 Task: Add Sprouts White Cedar & Sage Moisturizing Body Wash to the cart.
Action: Mouse moved to (707, 253)
Screenshot: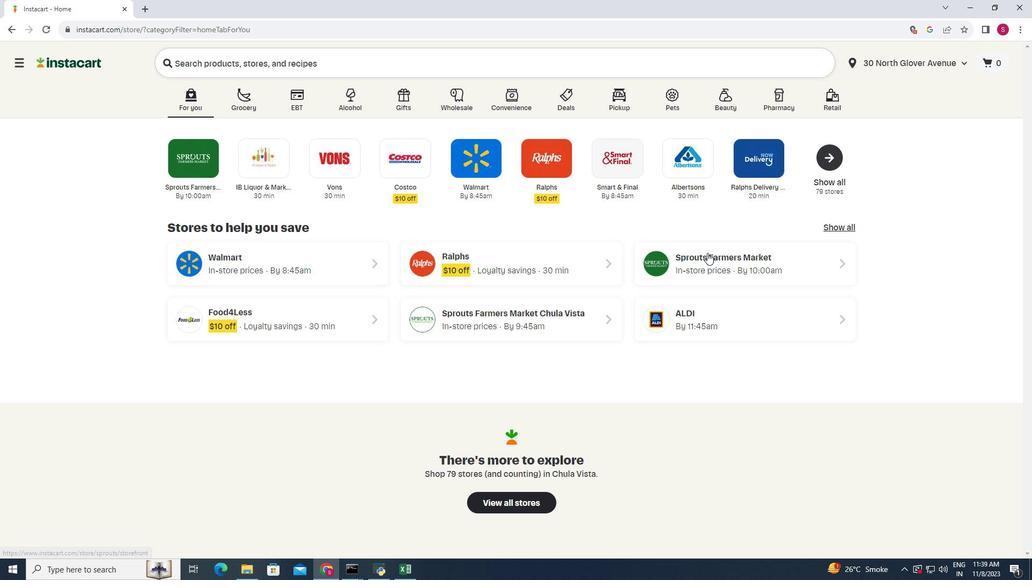 
Action: Mouse pressed left at (707, 253)
Screenshot: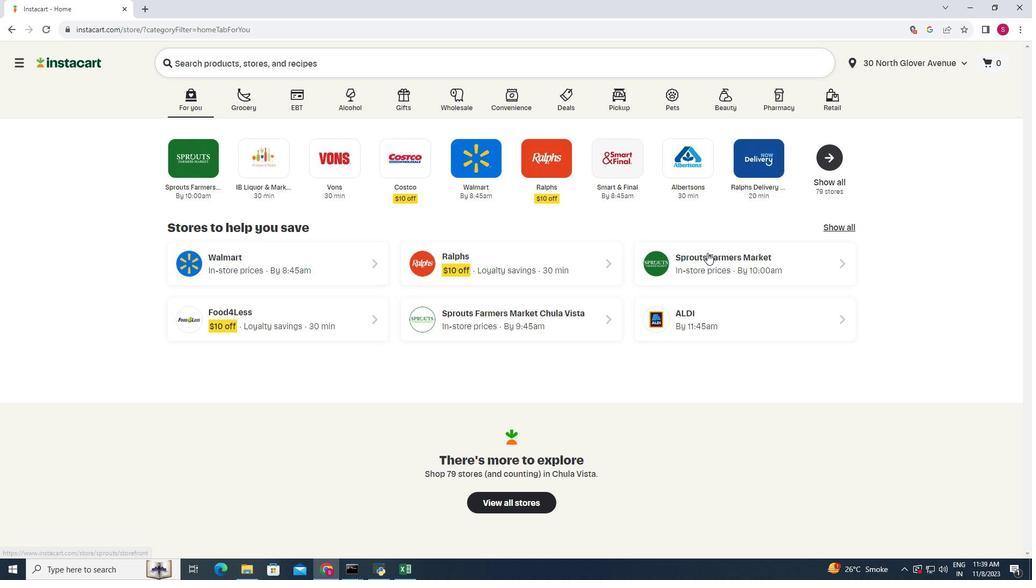 
Action: Mouse moved to (69, 381)
Screenshot: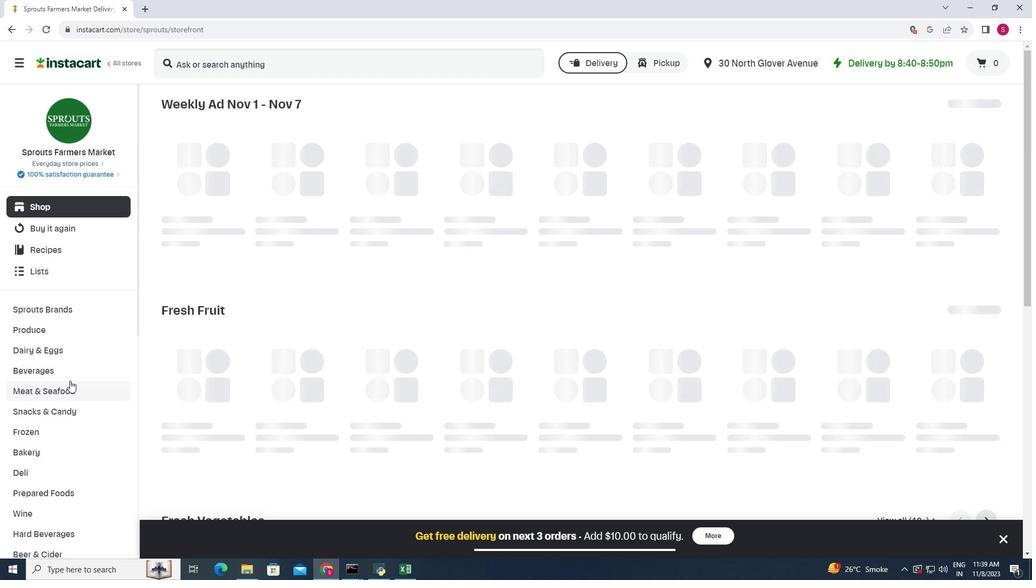 
Action: Mouse scrolled (69, 380) with delta (0, 0)
Screenshot: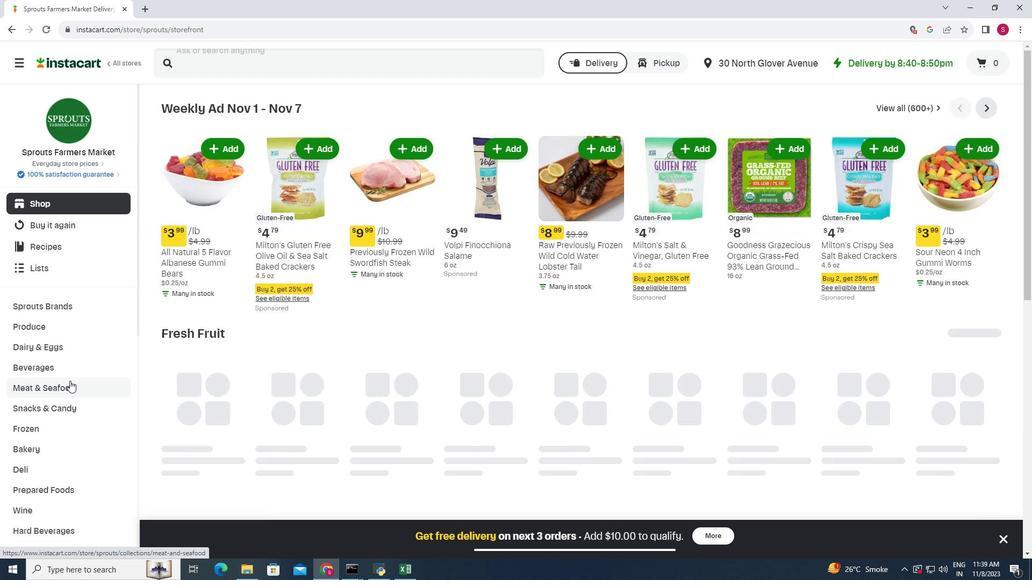 
Action: Mouse scrolled (69, 380) with delta (0, 0)
Screenshot: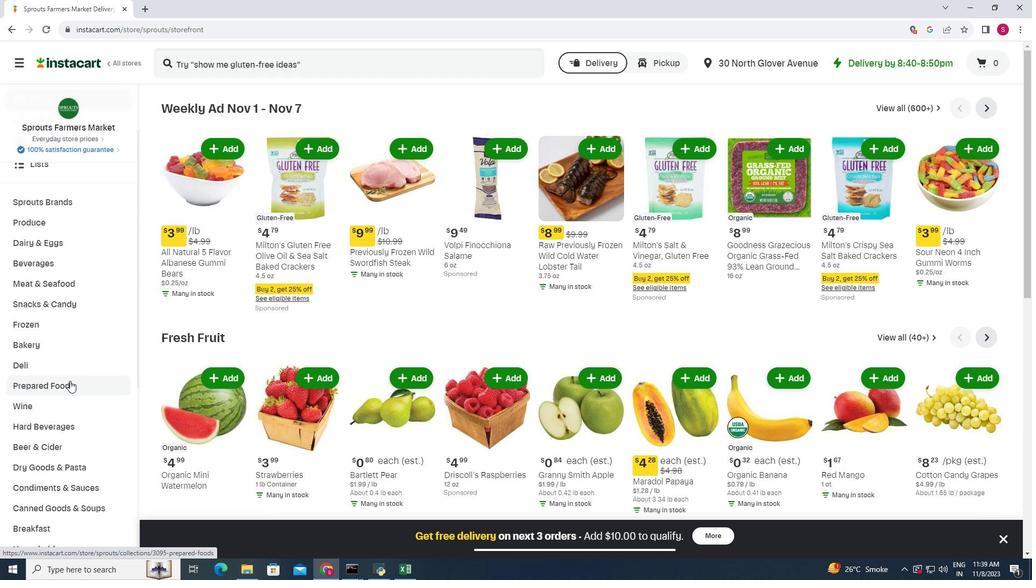 
Action: Mouse moved to (70, 380)
Screenshot: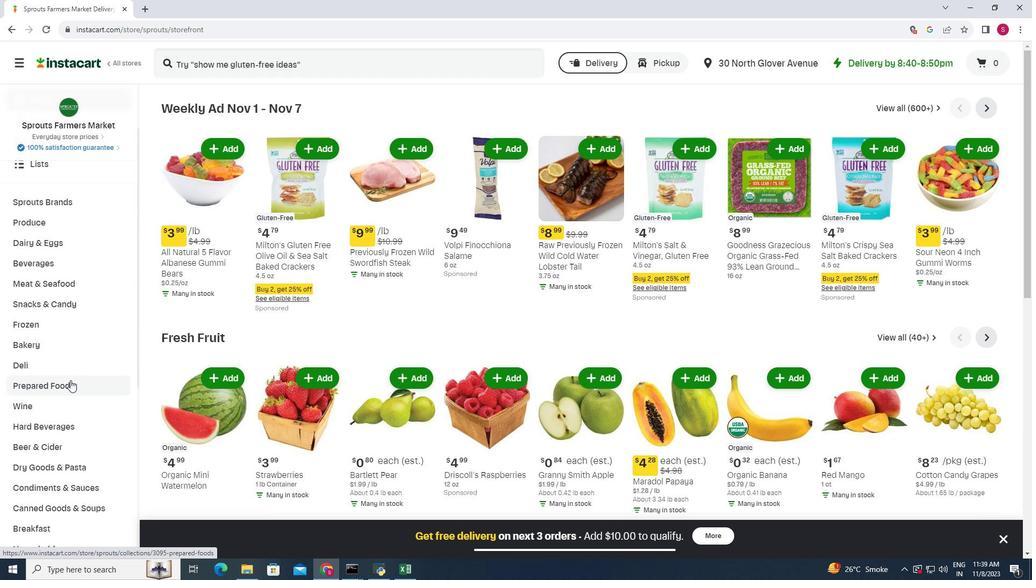 
Action: Mouse scrolled (70, 380) with delta (0, 0)
Screenshot: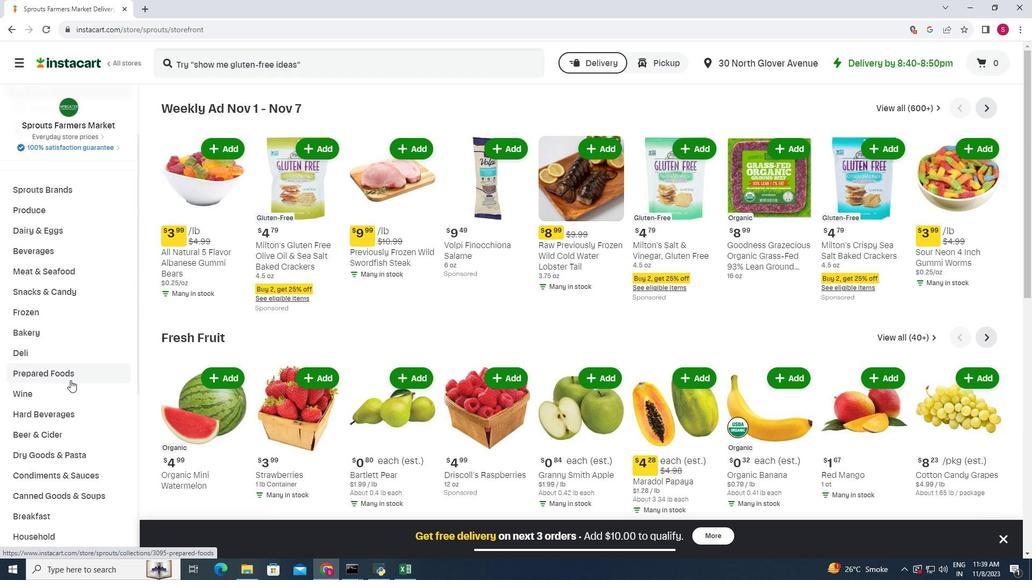 
Action: Mouse scrolled (70, 380) with delta (0, 0)
Screenshot: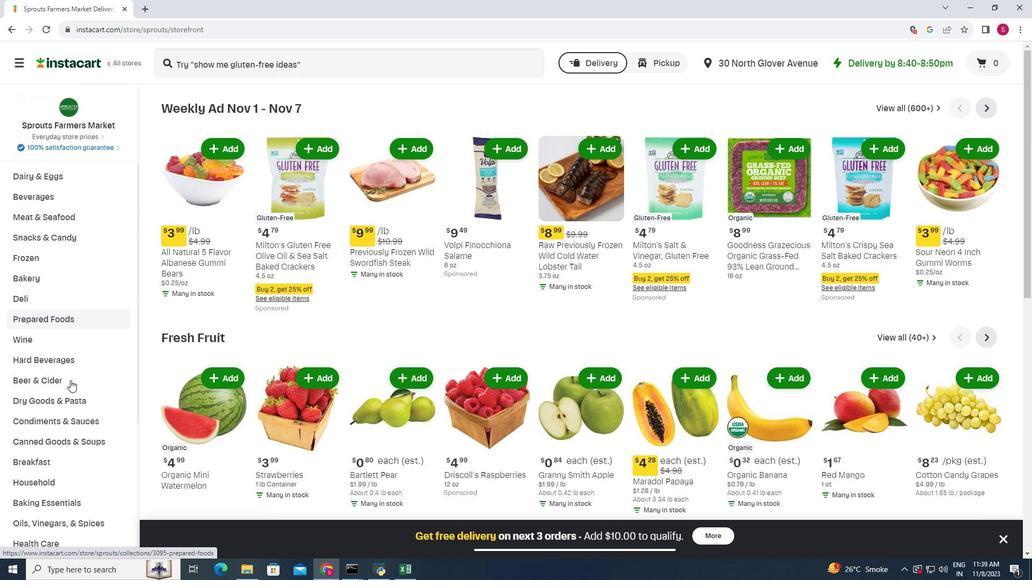 
Action: Mouse scrolled (70, 380) with delta (0, 0)
Screenshot: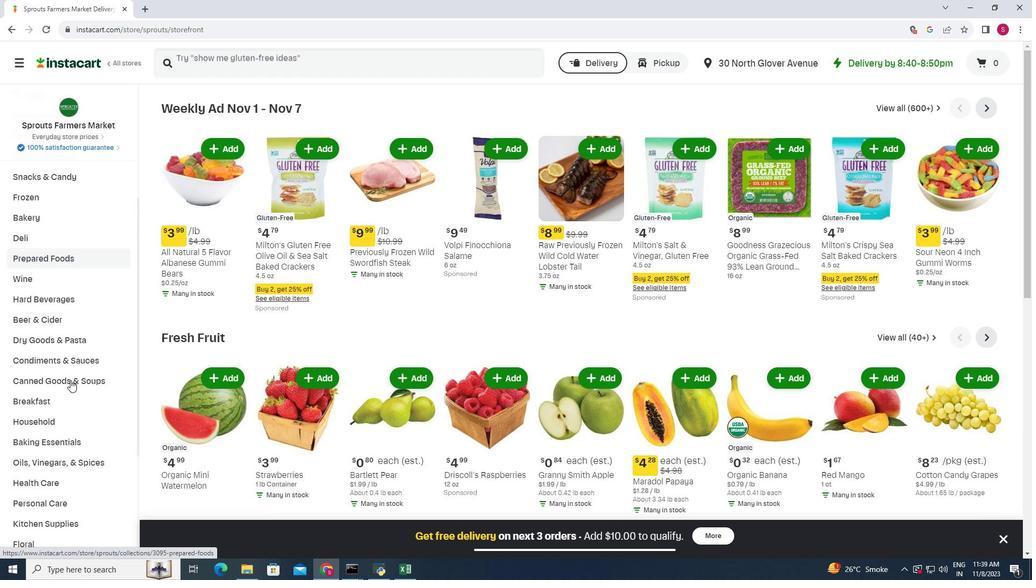 
Action: Mouse moved to (68, 468)
Screenshot: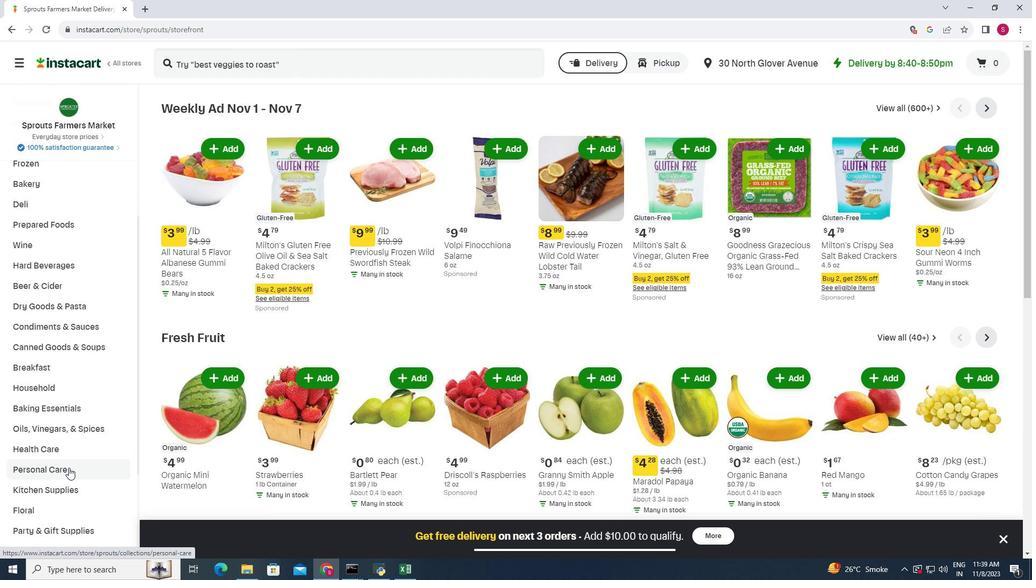 
Action: Mouse pressed left at (68, 468)
Screenshot: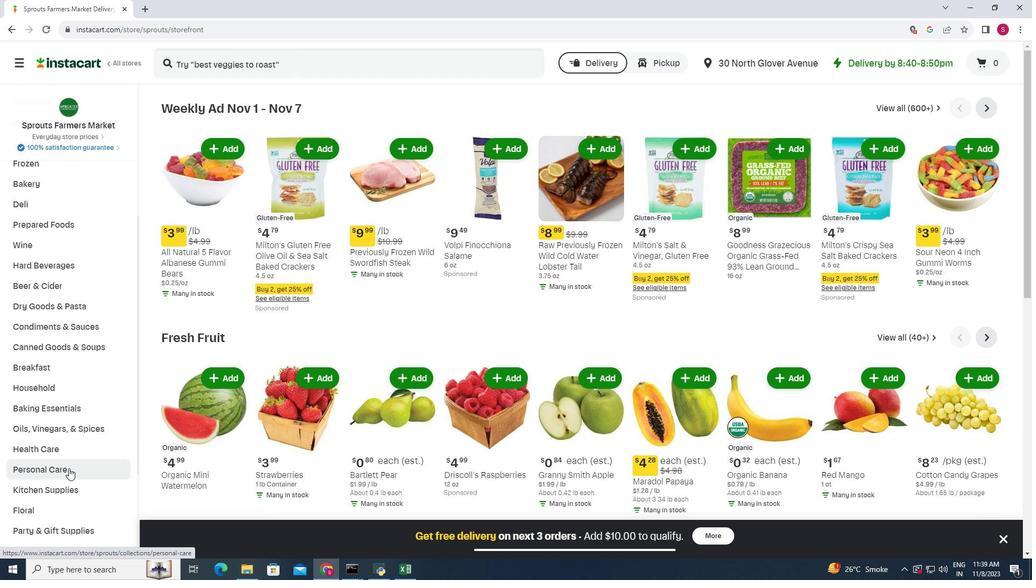 
Action: Mouse moved to (265, 136)
Screenshot: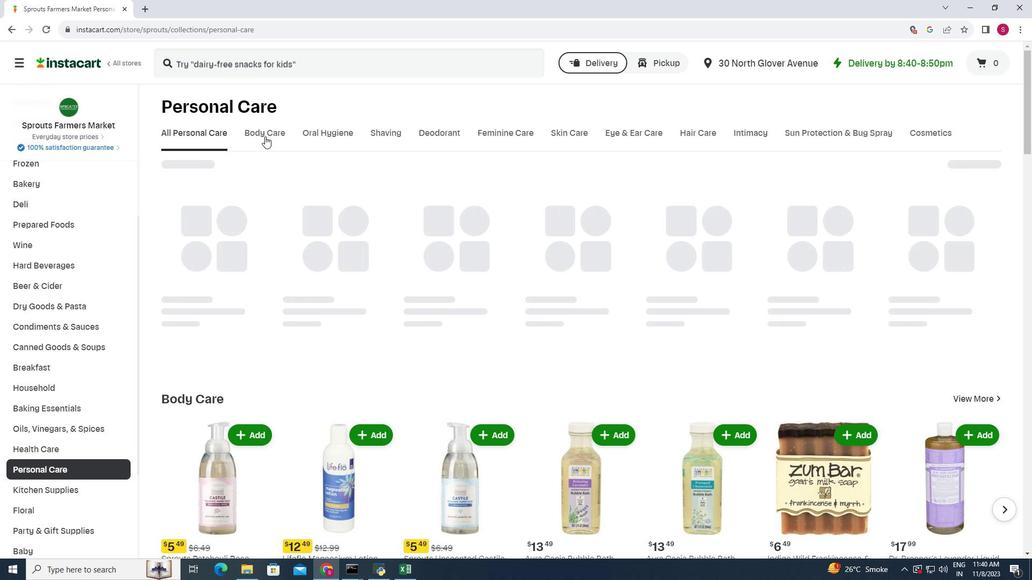 
Action: Mouse pressed left at (265, 136)
Screenshot: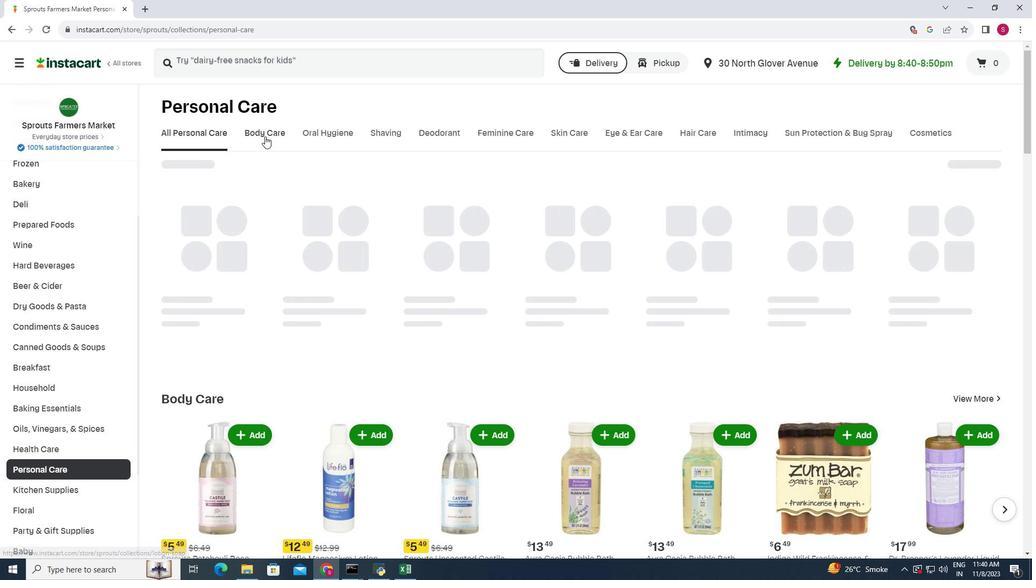 
Action: Mouse moved to (292, 68)
Screenshot: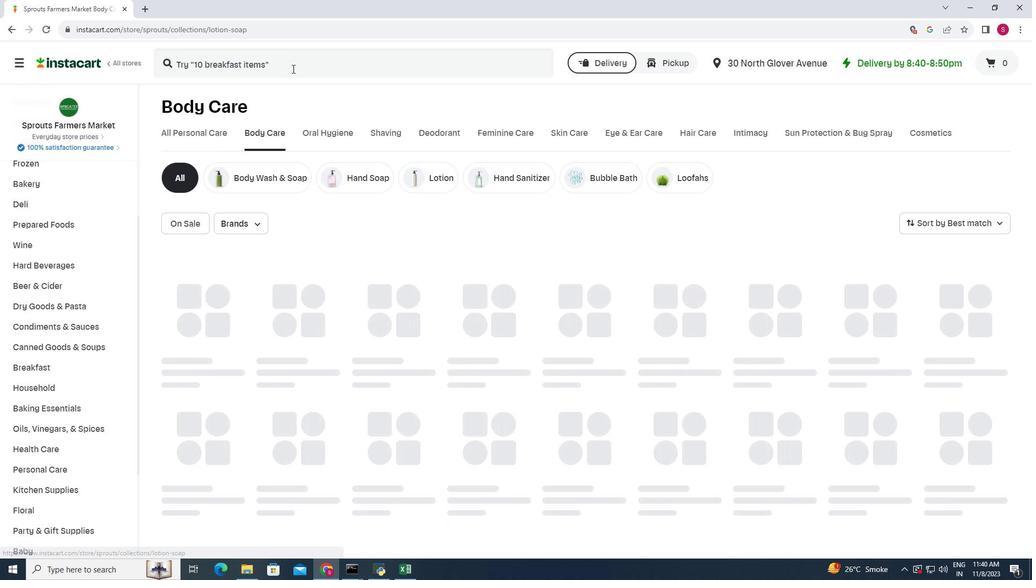 
Action: Mouse pressed left at (292, 68)
Screenshot: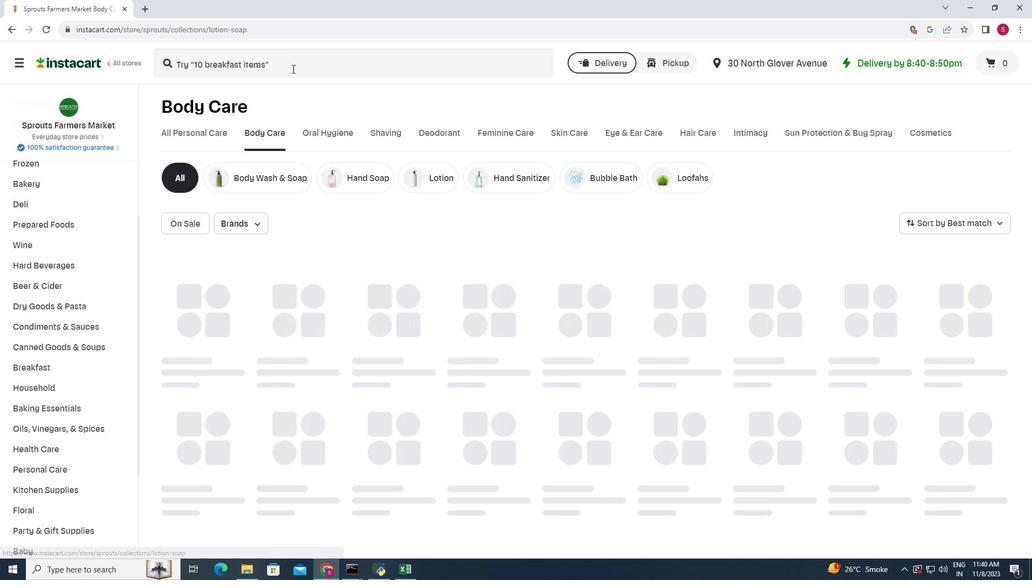 
Action: Mouse moved to (280, 58)
Screenshot: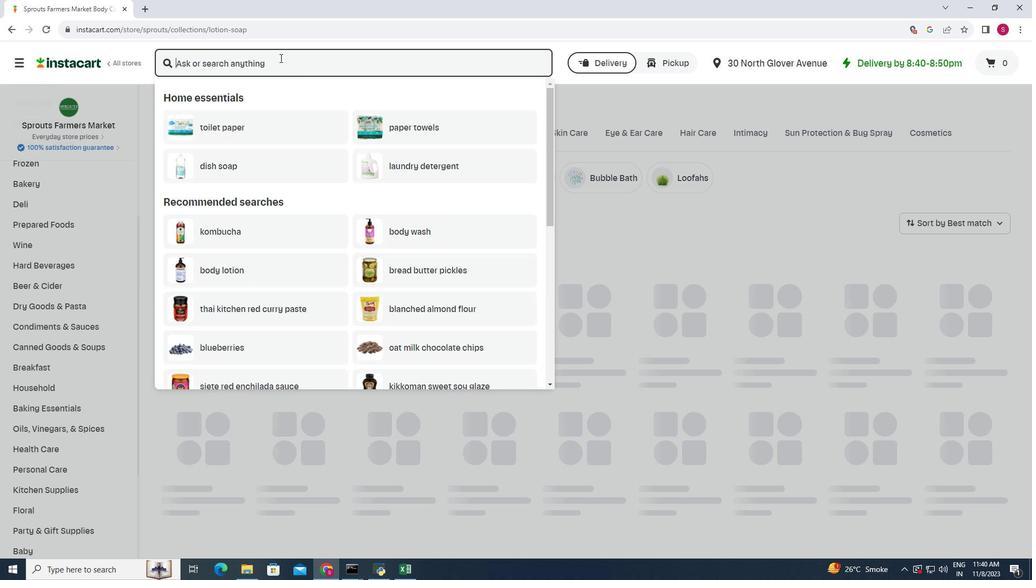 
Action: Key pressed <Key.shift>Sprouts<Key.space><Key.shift>White<Key.space><Key.shift>C
Screenshot: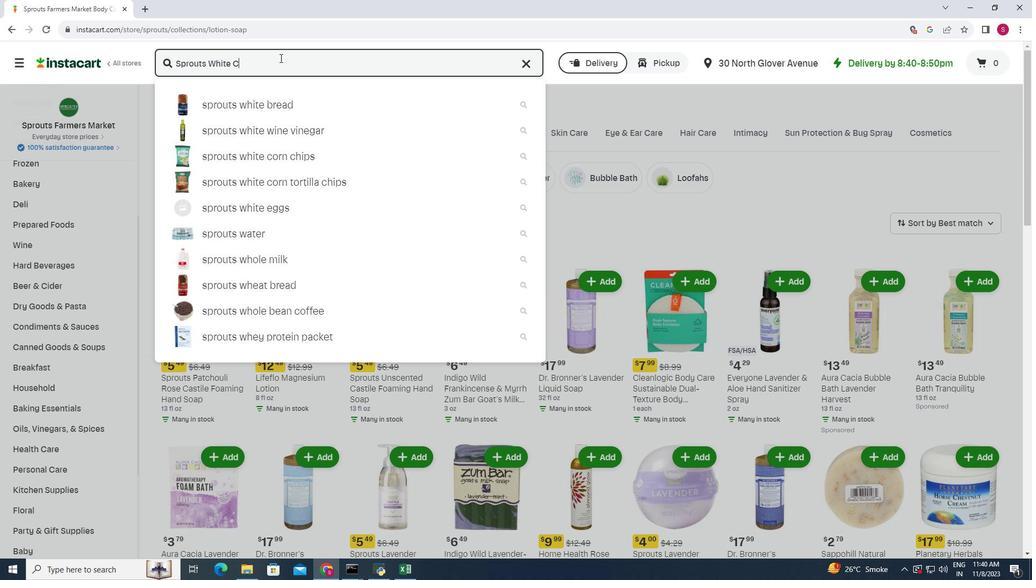 
Action: Mouse moved to (269, 50)
Screenshot: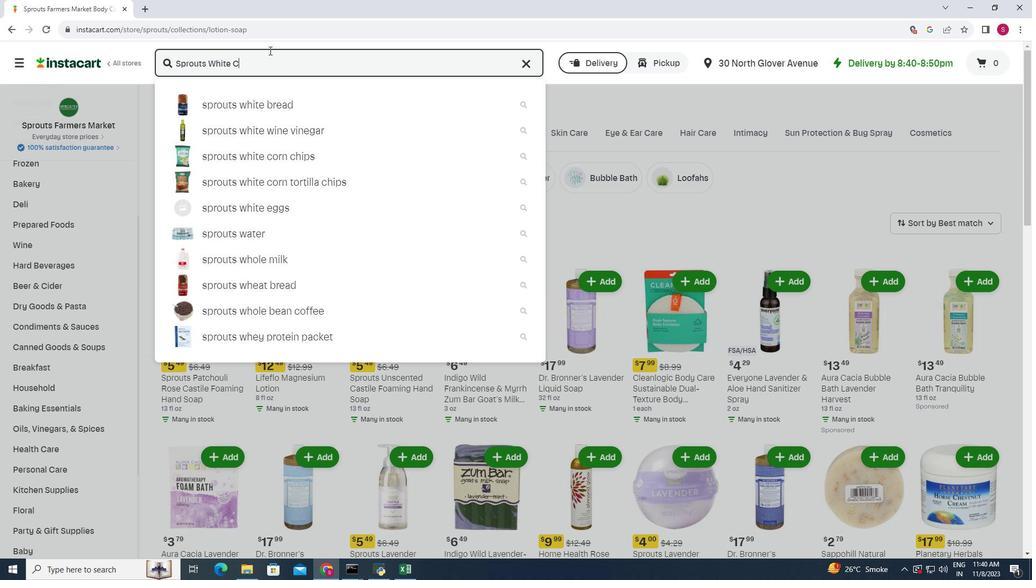 
Action: Key pressed edar<Key.space><Key.shift><Key.shift><Key.shift><Key.shift><Key.shift><Key.shift><Key.shift><Key.shift><Key.shift><Key.shift><Key.shift><Key.shift><Key.shift><Key.shift><Key.shift><Key.shift><Key.shift><Key.shift><Key.shift><Key.shift><Key.shift><Key.shift><Key.shift><Key.shift>&<Key.space><Key.shift>SAge<Key.space><Key.shift>Moisturizing<Key.space><Key.shift>Bosy<Key.space><Key.shift>WAsh<Key.backspace><Key.backspace><Key.backspace>ash<Key.left><Key.left><Key.left><Key.left><Key.left><Key.left><Key.left><Key.left><Key.left><Key.left><Key.left><Key.left><Key.left><Key.left><Key.left><Key.left><Key.left><Key.left><Key.left><Key.left><Key.left><Key.left><Key.left><Key.left><Key.left><Key.backspace>a<Key.enter>
Screenshot: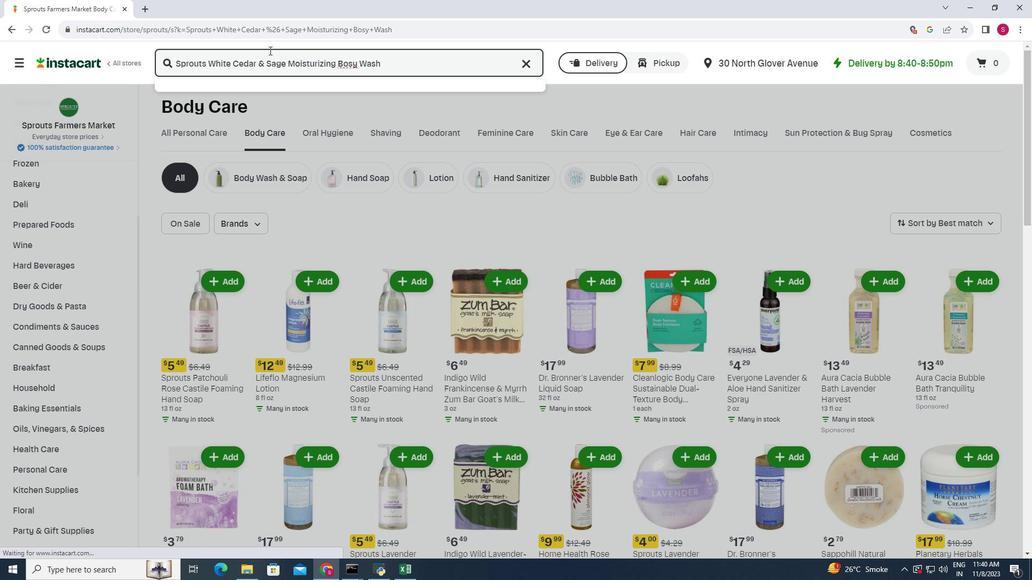 
Action: Mouse moved to (352, 60)
Screenshot: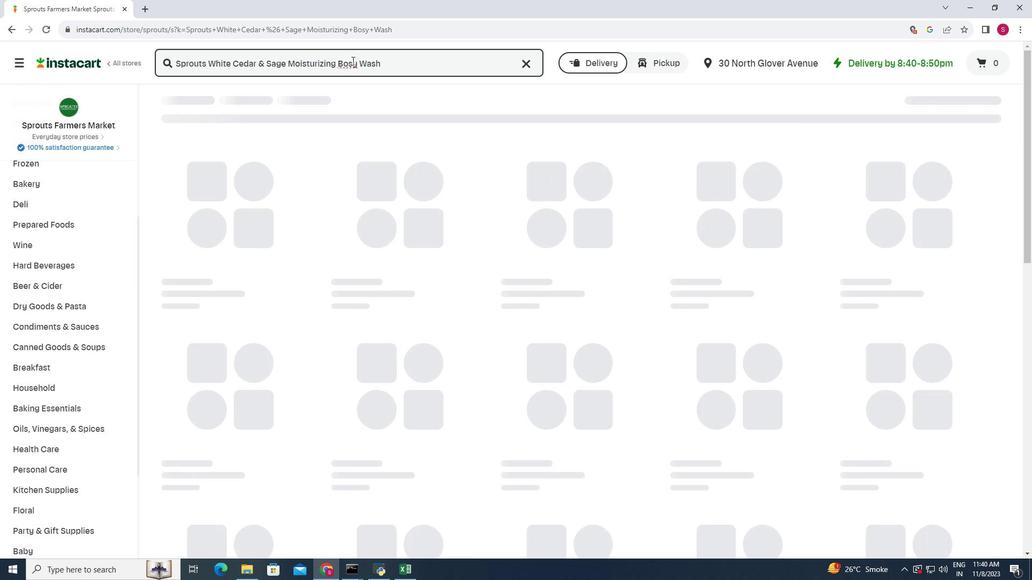 
Action: Mouse pressed left at (352, 60)
Screenshot: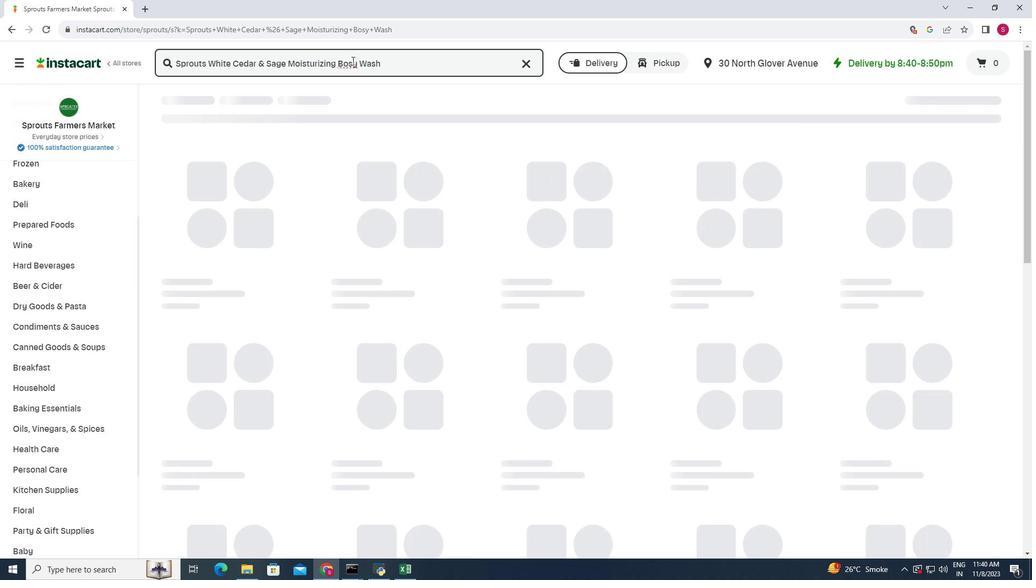 
Action: Mouse moved to (308, 65)
Screenshot: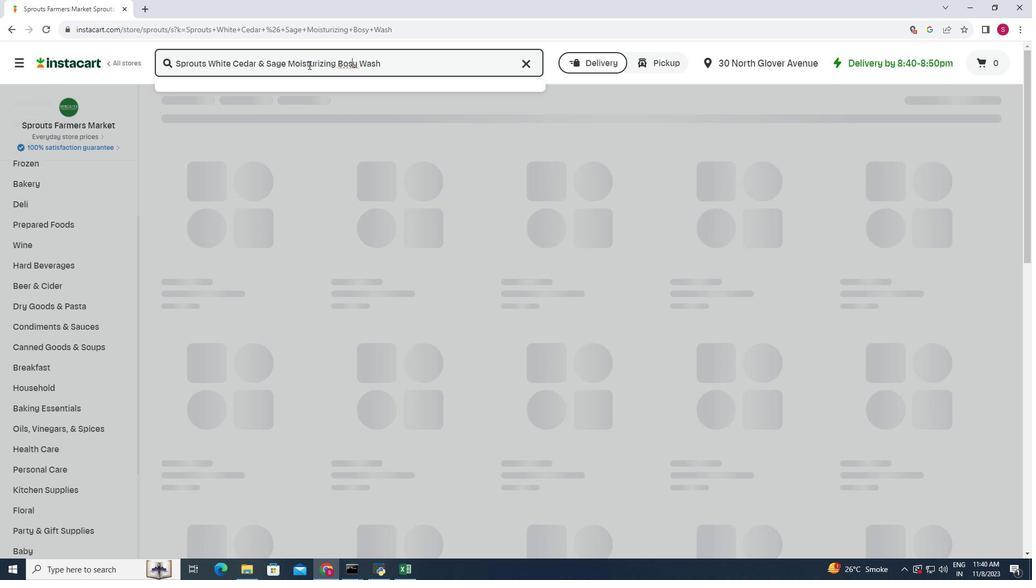 
Action: Key pressed <Key.backspace>d<Key.enter>
Screenshot: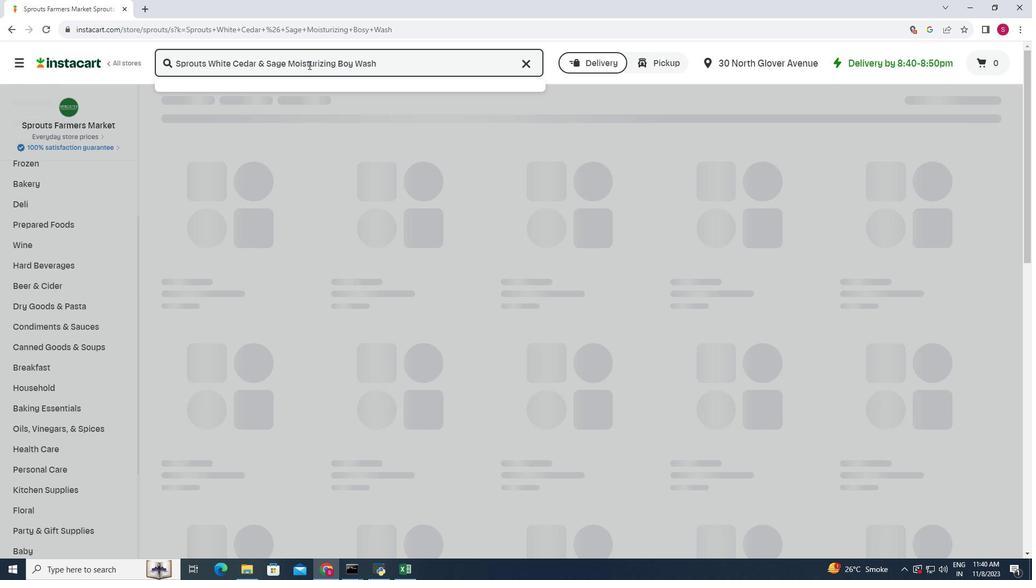 
Action: Mouse moved to (303, 157)
Screenshot: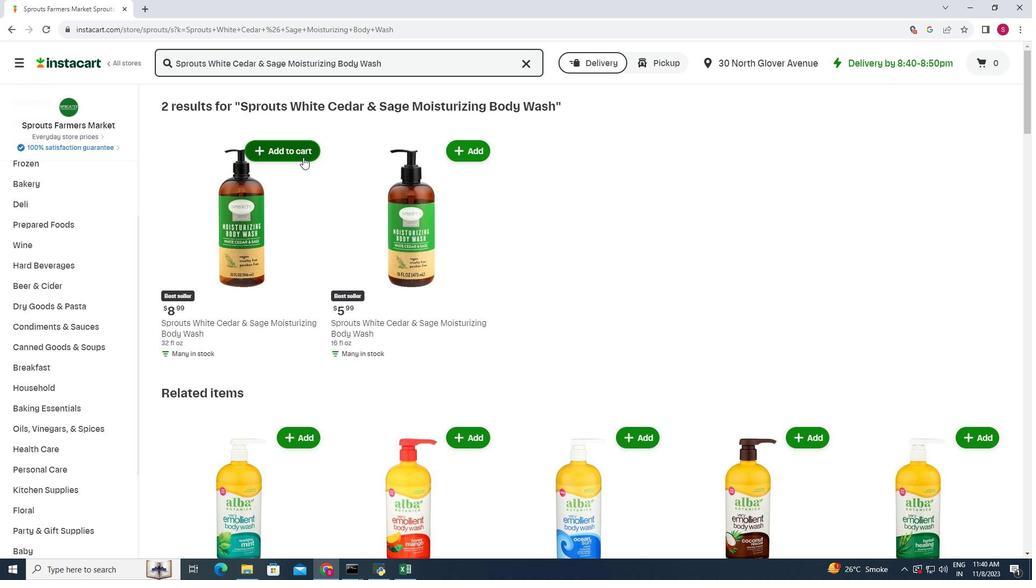 
Action: Mouse pressed left at (303, 157)
Screenshot: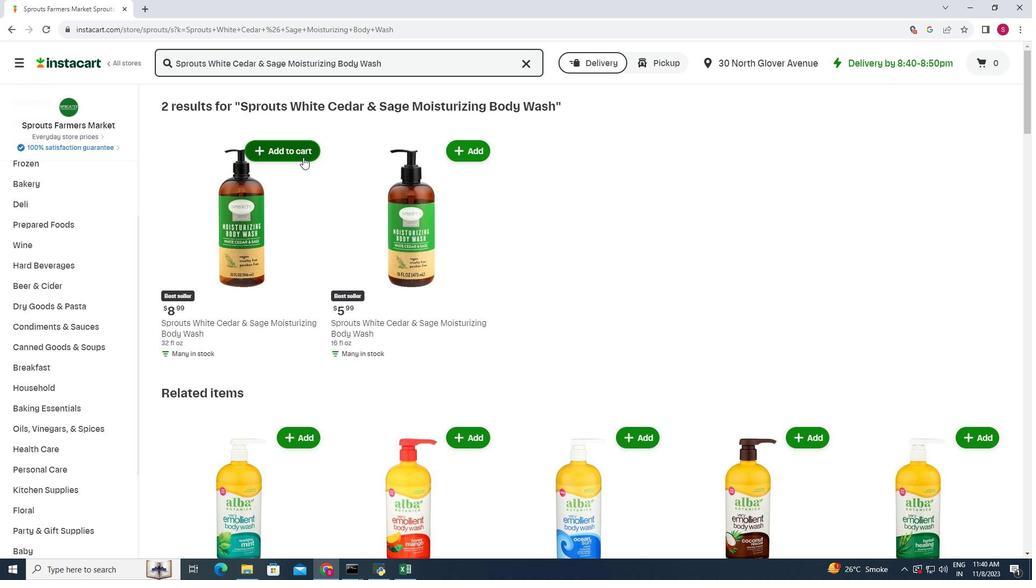 
Action: Mouse moved to (371, 136)
Screenshot: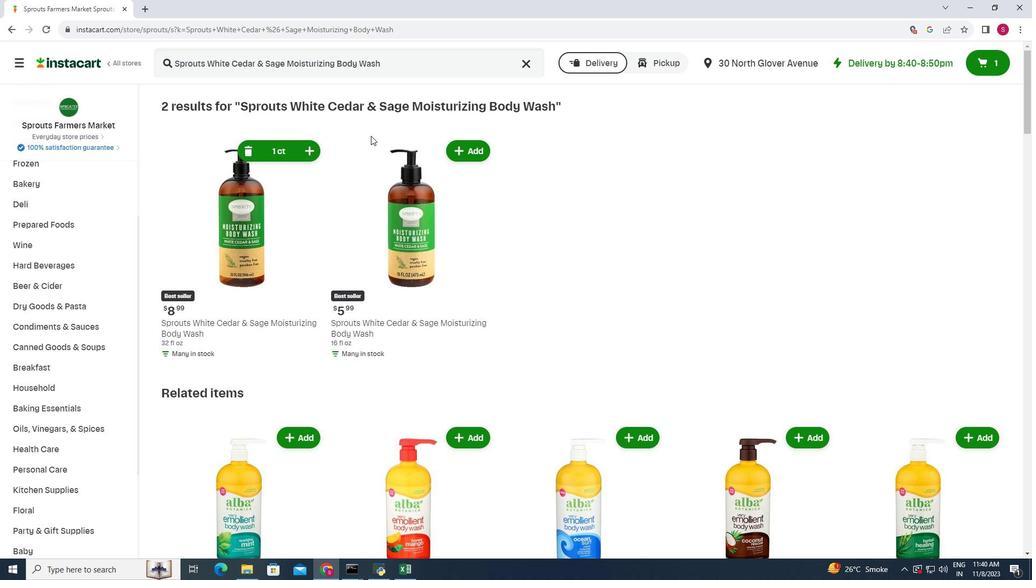 
